 Task: Add the task  Implement payment gateway integration for the app to the section Code Combat in the project TreePlan and add a Due Date to the respective task as 2023/09/26.
Action: Mouse moved to (342, 460)
Screenshot: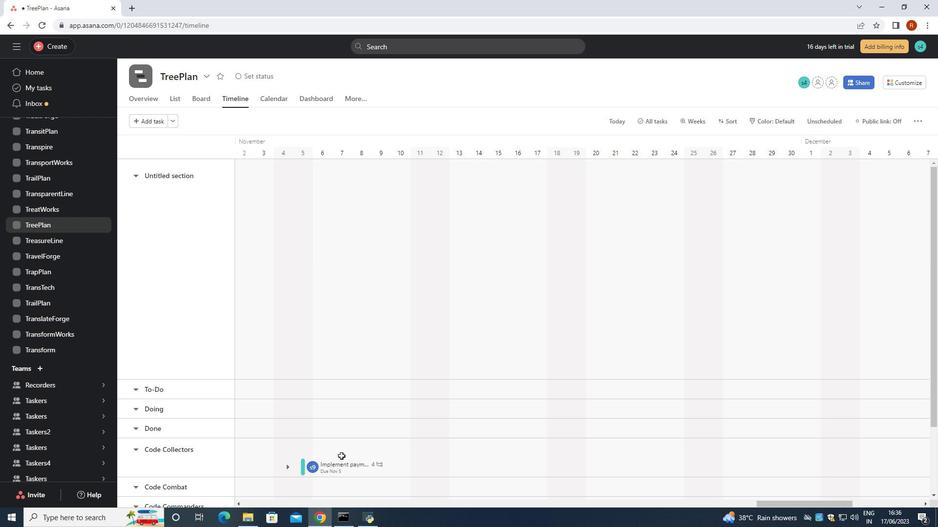 
Action: Mouse pressed left at (342, 460)
Screenshot: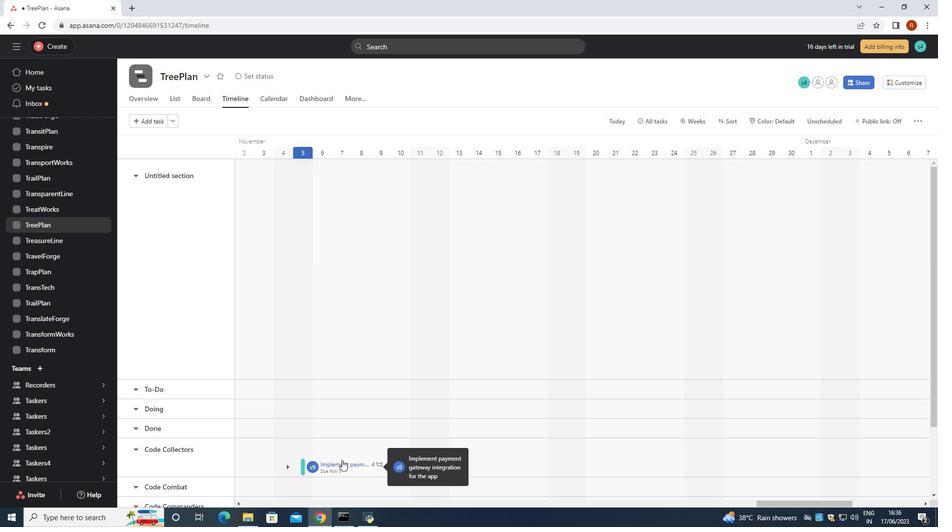 
Action: Mouse moved to (759, 212)
Screenshot: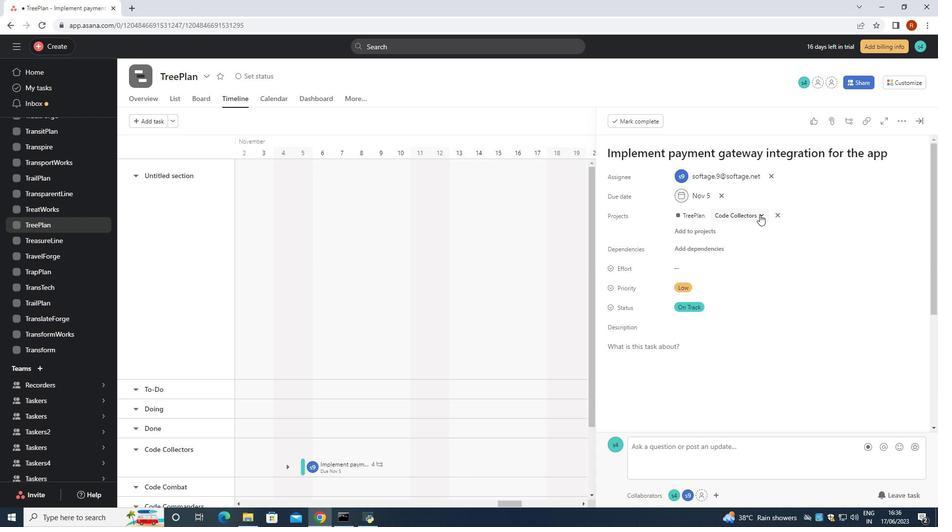 
Action: Mouse pressed left at (759, 212)
Screenshot: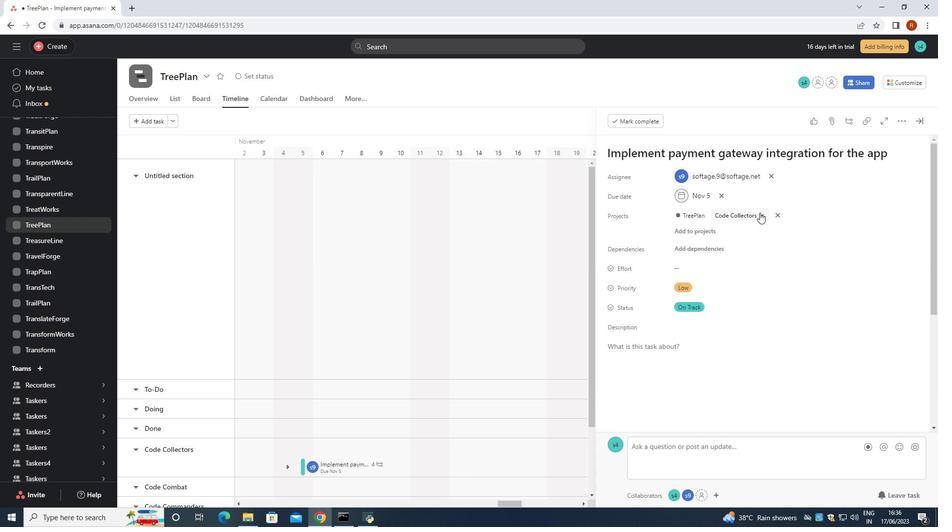 
Action: Mouse moved to (733, 326)
Screenshot: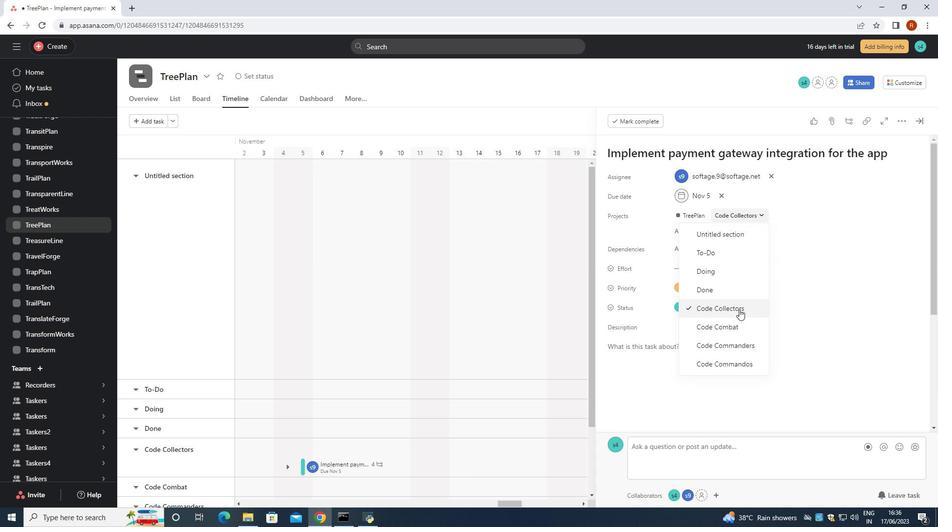 
Action: Mouse pressed left at (733, 326)
Screenshot: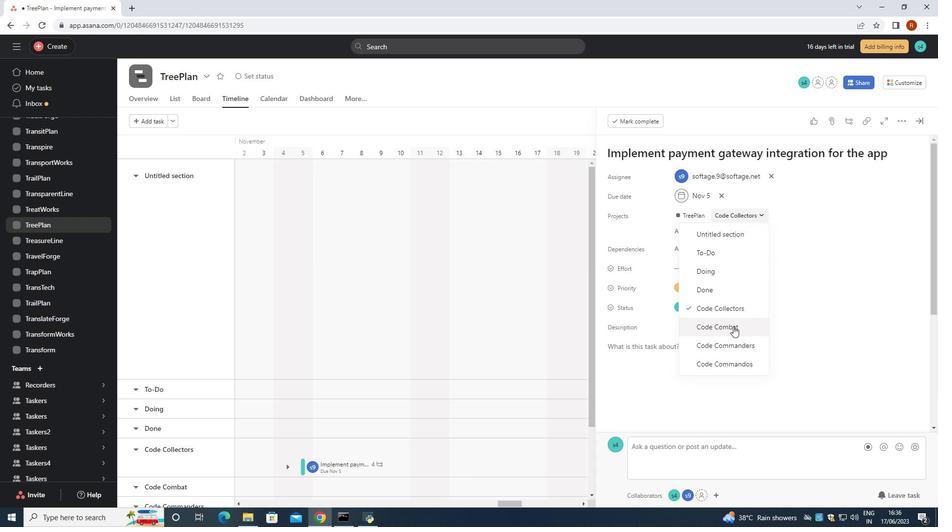 
Action: Mouse moved to (720, 192)
Screenshot: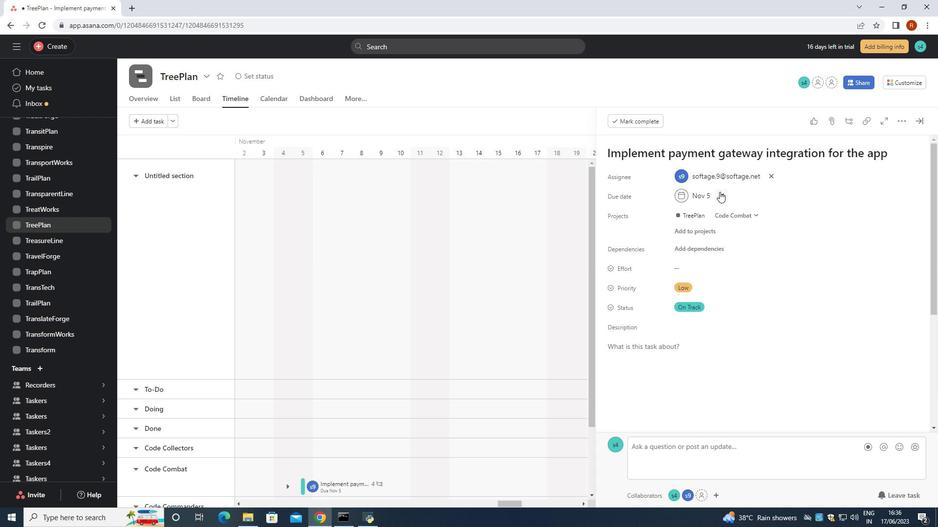 
Action: Mouse pressed left at (720, 192)
Screenshot: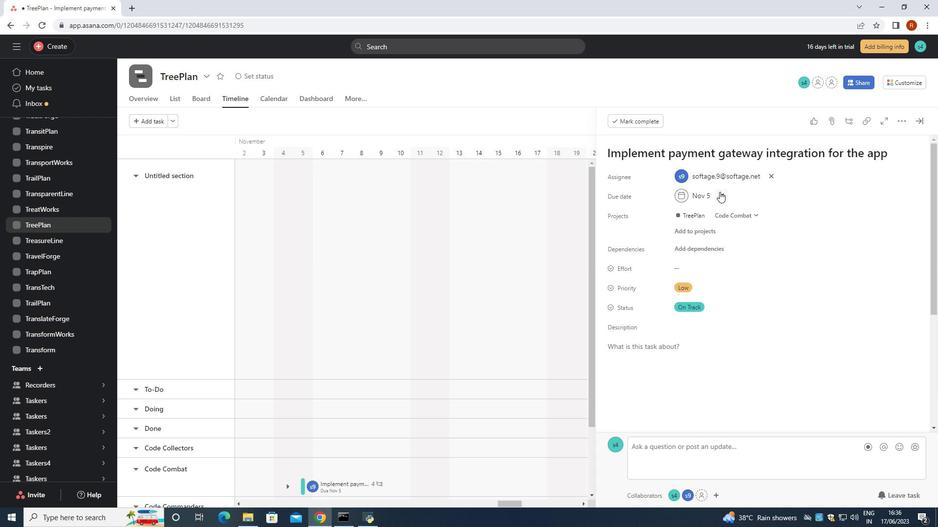 
Action: Mouse moved to (720, 195)
Screenshot: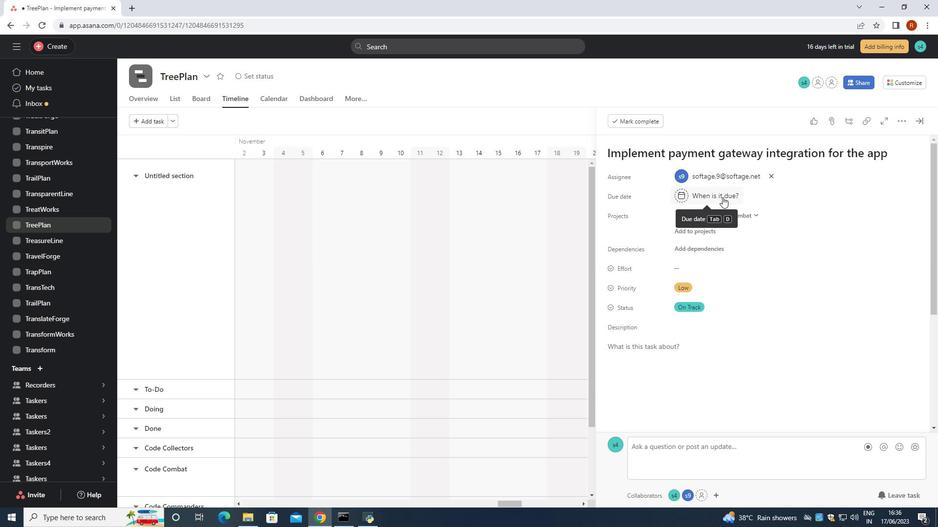 
Action: Mouse pressed left at (720, 195)
Screenshot: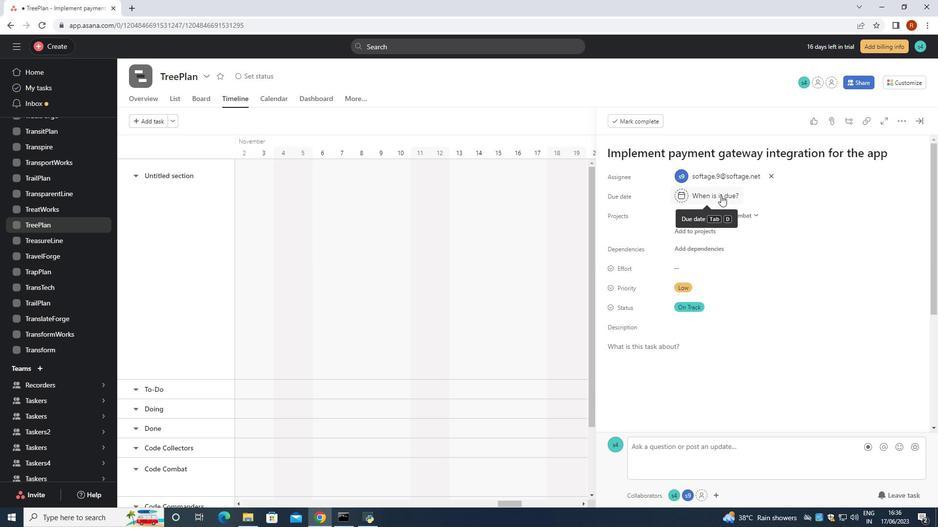 
Action: Key pressed 2023/09/26<Key.enter>
Screenshot: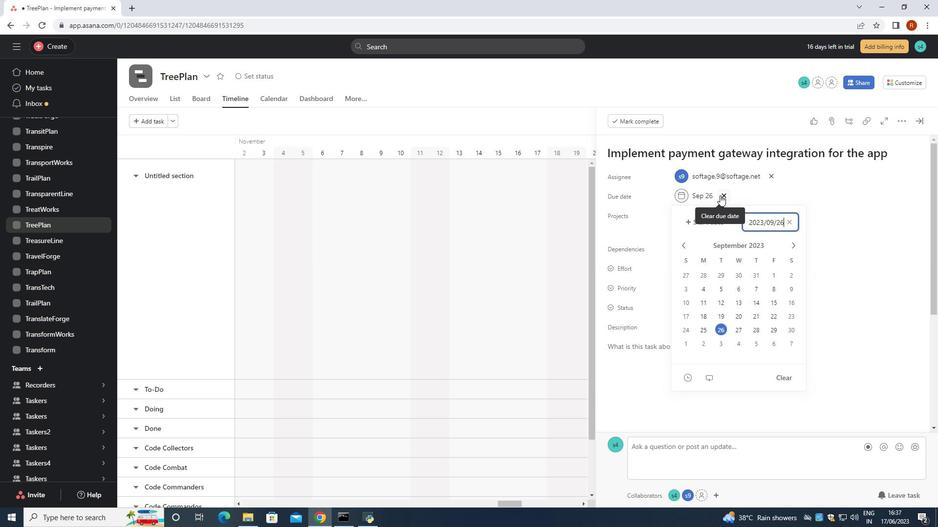 
